 Task: Make in the project AgileBite an epic 'Continual Service Improvement (CSI) Implementation'. Create in the project AgileBite an epic 'User Acceptance Testing (UAT) Implementation'. Add in the project AgileBite an epic 'Data Science Process Improvement'
Action: Mouse moved to (183, 50)
Screenshot: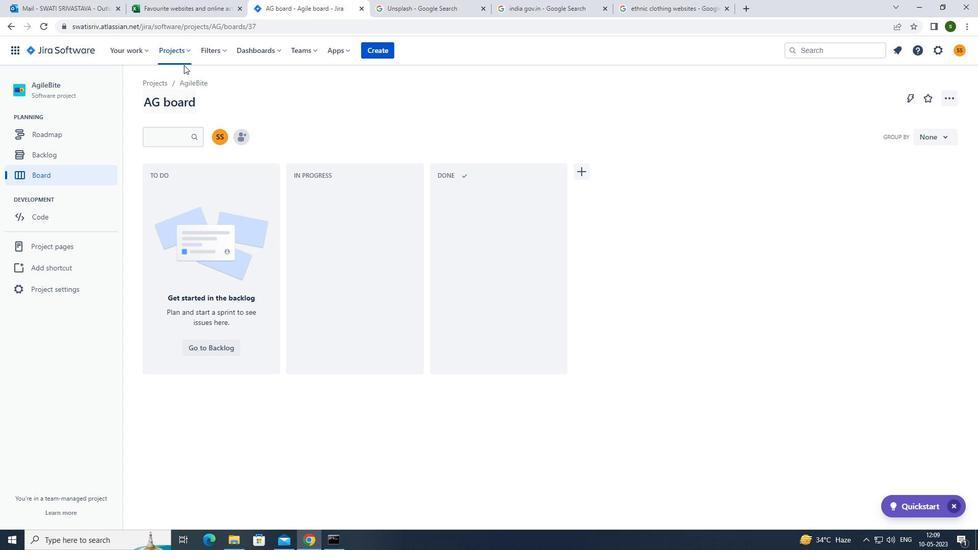 
Action: Mouse pressed left at (183, 50)
Screenshot: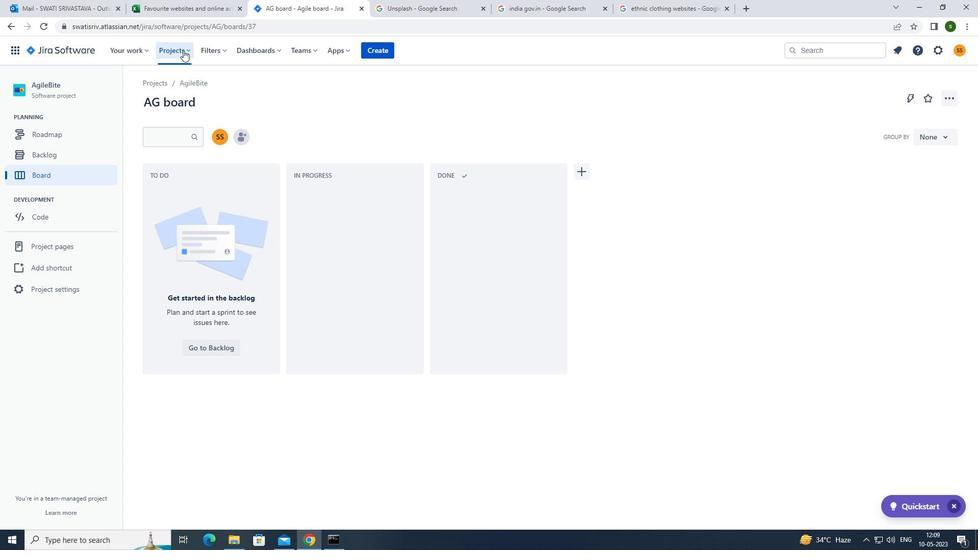 
Action: Mouse moved to (203, 97)
Screenshot: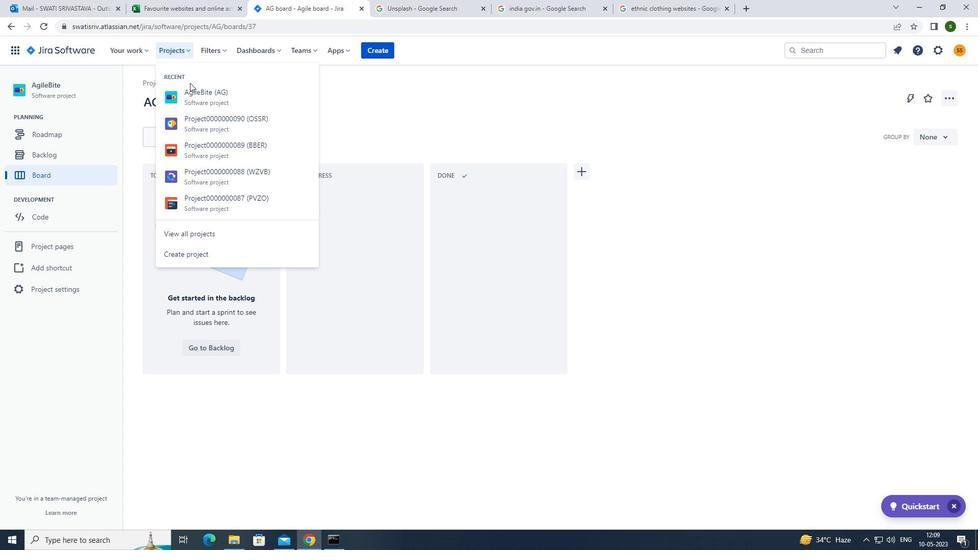 
Action: Mouse pressed left at (203, 97)
Screenshot: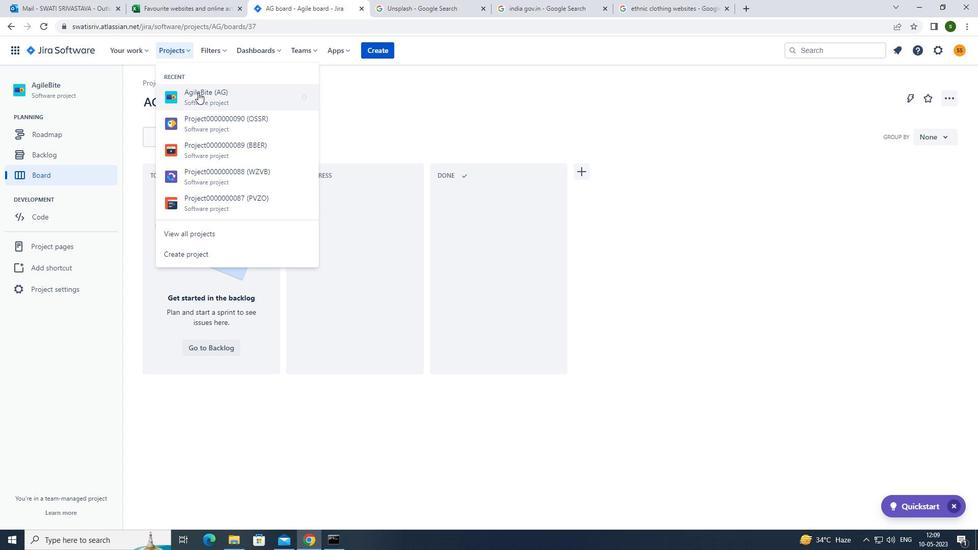 
Action: Mouse moved to (220, 344)
Screenshot: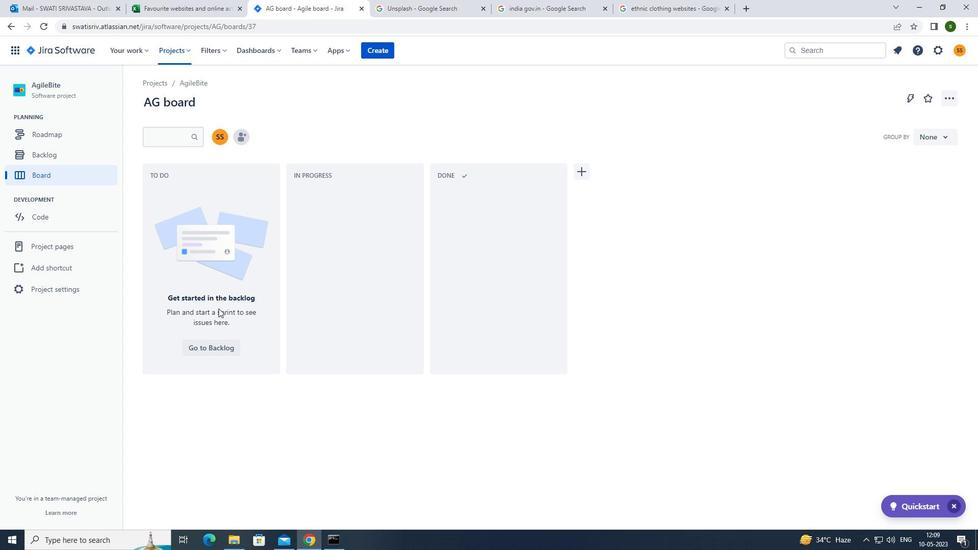 
Action: Mouse pressed left at (220, 344)
Screenshot: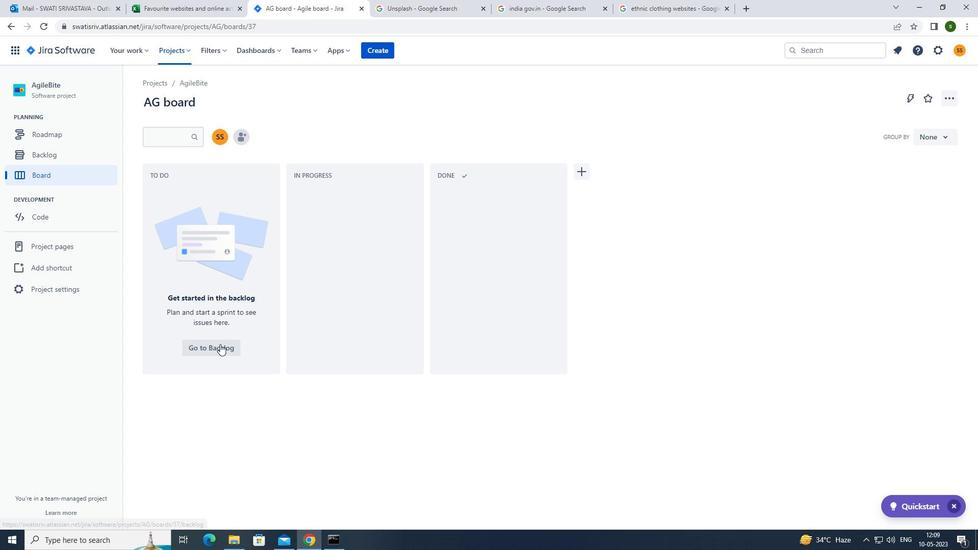 
Action: Mouse moved to (303, 122)
Screenshot: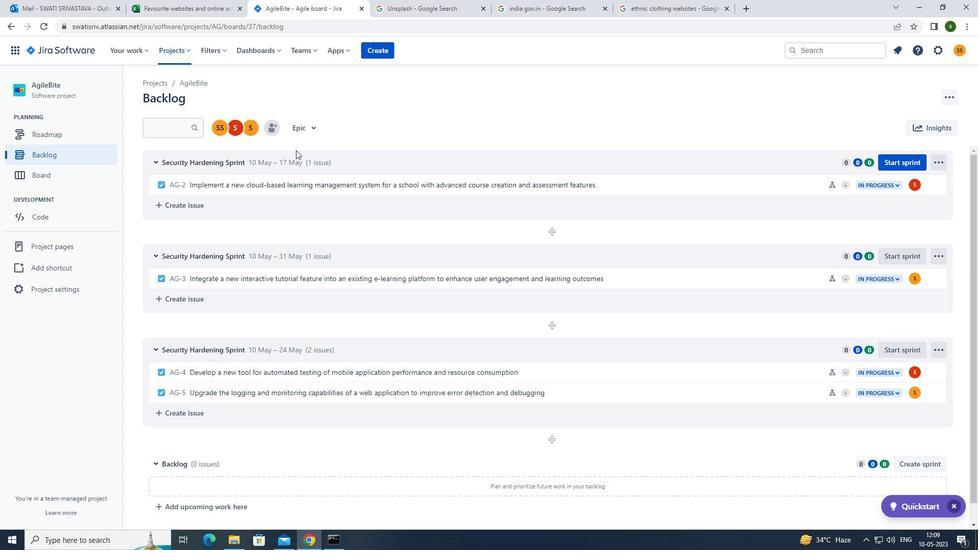
Action: Mouse pressed left at (303, 122)
Screenshot: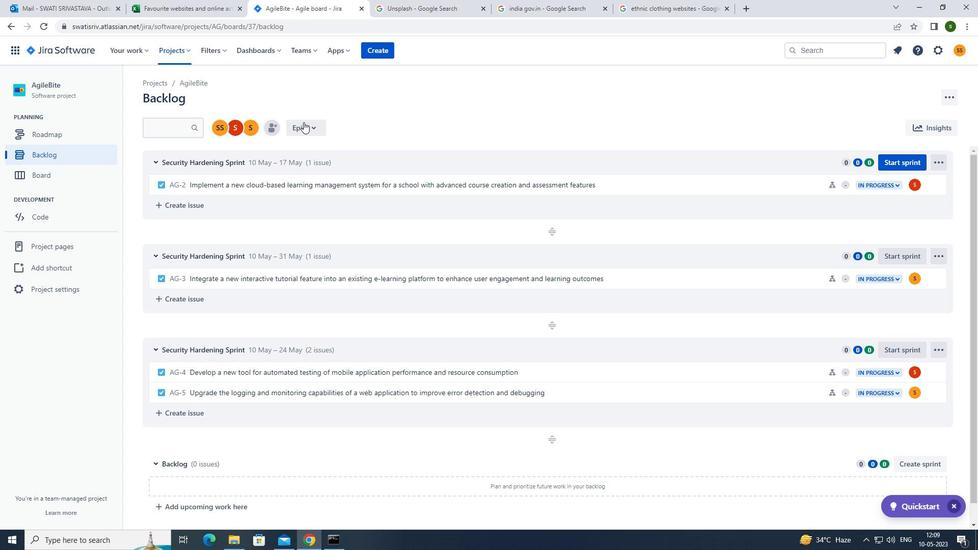 
Action: Mouse moved to (304, 189)
Screenshot: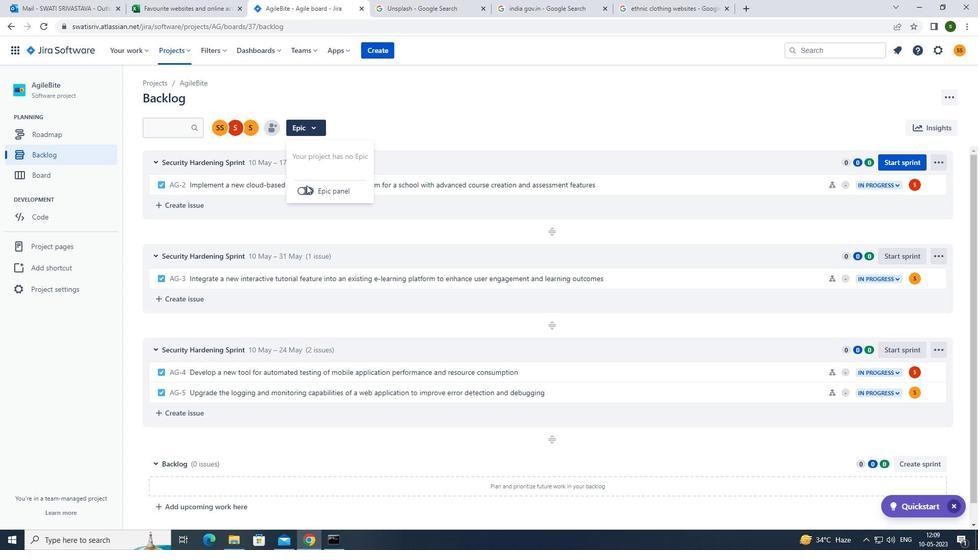 
Action: Mouse pressed left at (304, 189)
Screenshot: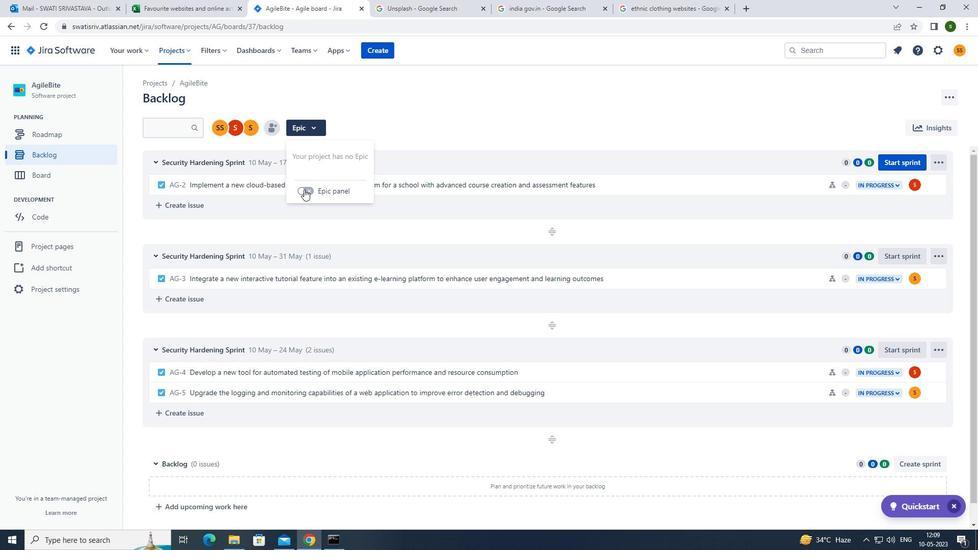 
Action: Mouse moved to (206, 353)
Screenshot: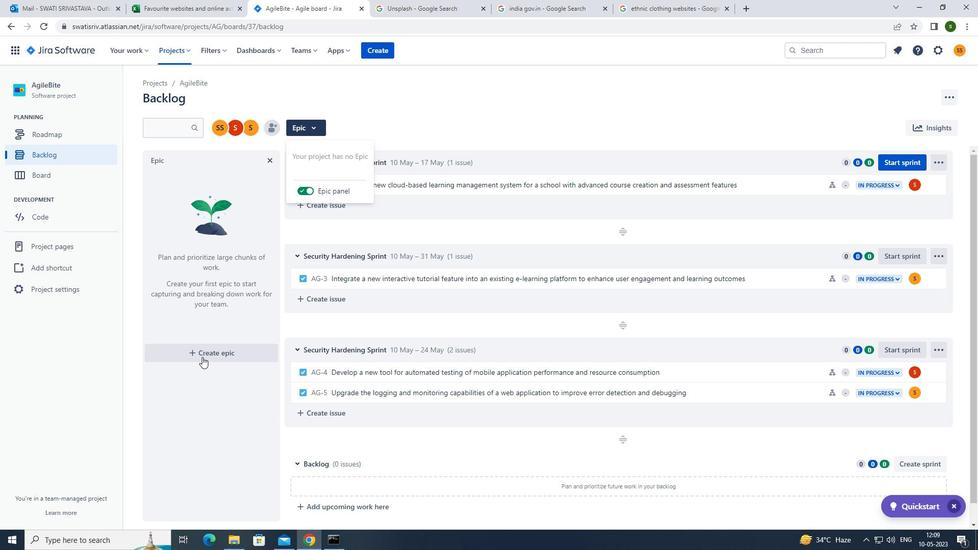 
Action: Mouse pressed left at (206, 353)
Screenshot: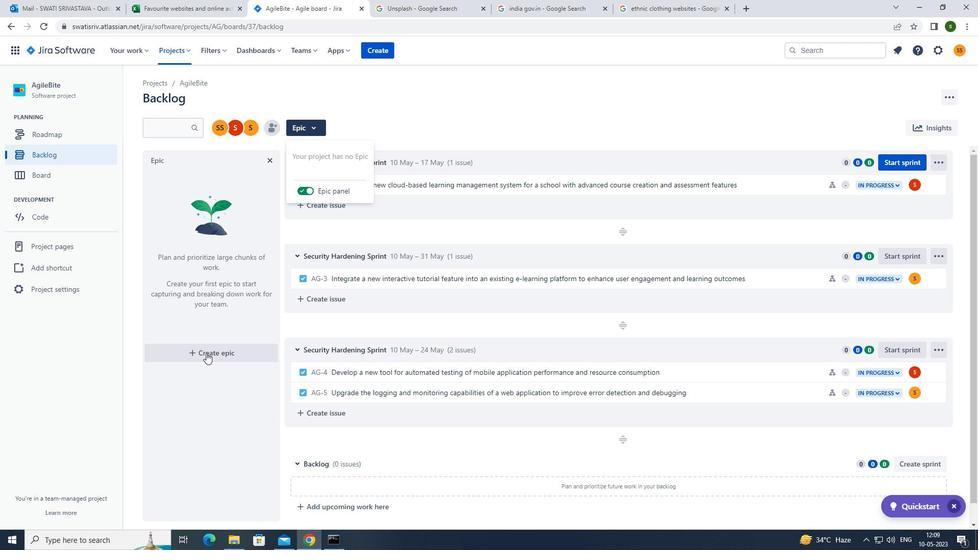 
Action: Key pressed <Key.caps_lock>c<Key.caps_lock>ontinual<Key.space><Key.caps_lock>s<Key.caps_lock>ervice<Key.space><Key.caps_lock>i<Key.caps_lock>mprovement<Key.shift_r><Key.shift_r>(<Key.caps_lock>csi<Key.shift_r>)<Key.caps_lock>i<Key.caps_lock>mplementation<Key.backspace><Key.backspace><Key.backspace><Key.backspace><Key.backspace><Key.backspace><Key.backspace><Key.backspace><Key.backspace><Key.backspace><Key.backspace><Key.backspace><Key.backspace><Key.backspace>i<Key.caps_lock>mplemenatation<Key.enter>
Screenshot: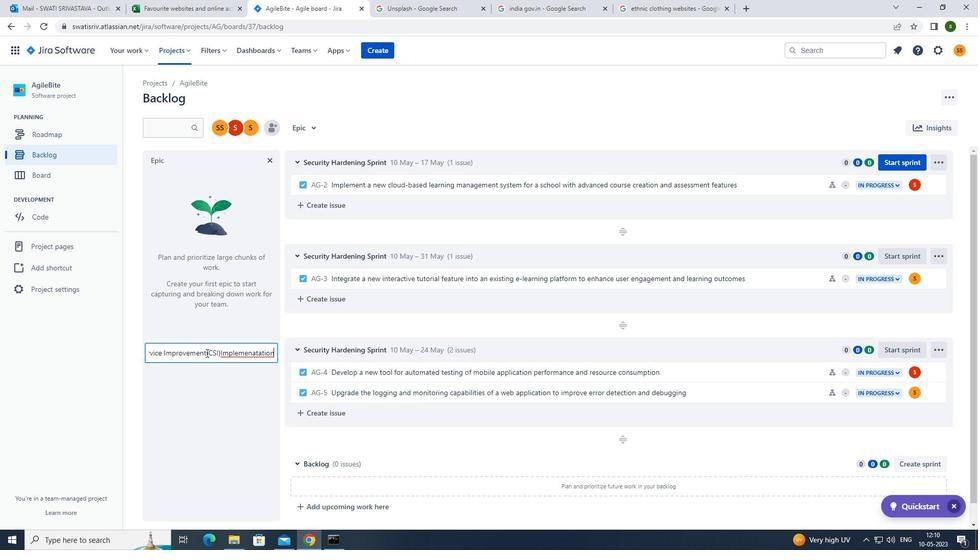 
Action: Mouse moved to (212, 256)
Screenshot: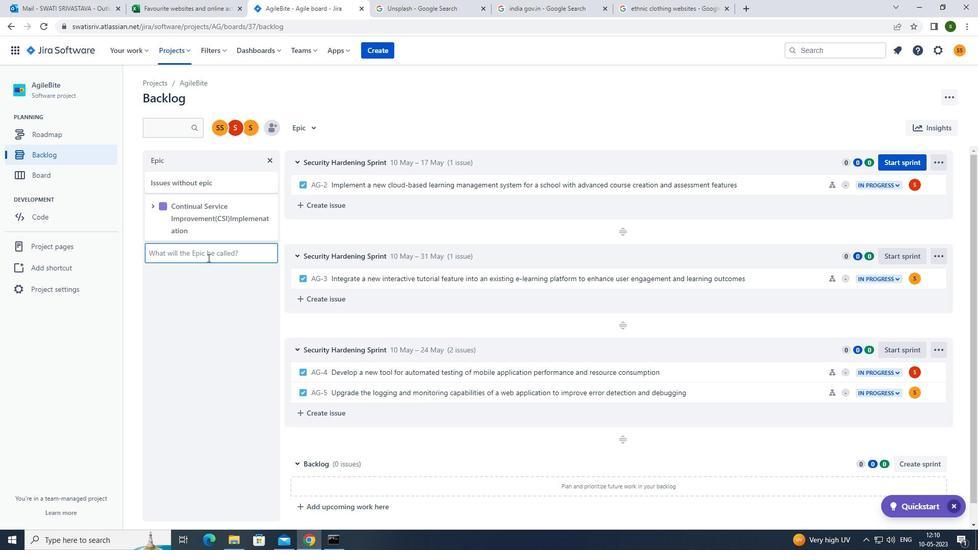 
Action: Mouse pressed left at (212, 256)
Screenshot: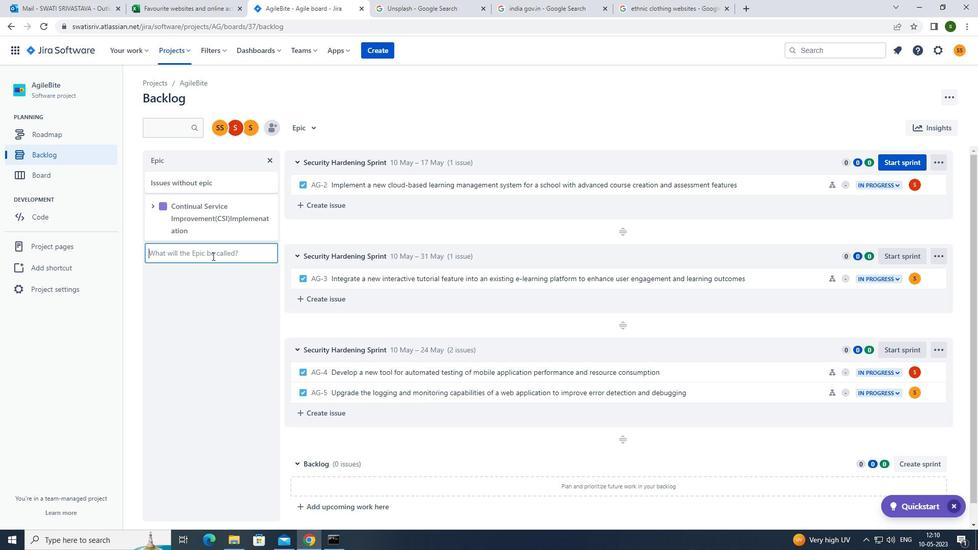 
Action: Key pressed <Key.caps_lock>u<Key.caps_lock>ser<Key.space><Key.caps_lock>a<Key.caps_lock>cceptance<Key.space><Key.caps_lock>t<Key.caps_lock>esting<Key.space><Key.shift_r><Key.shift_r>(<Key.caps_lock>uat<Key.shift_r>)<Key.caps_lock><Key.caps_lock>i<Key.caps_lock>mplemenatation<Key.enter><Key.caps_lock>
Screenshot: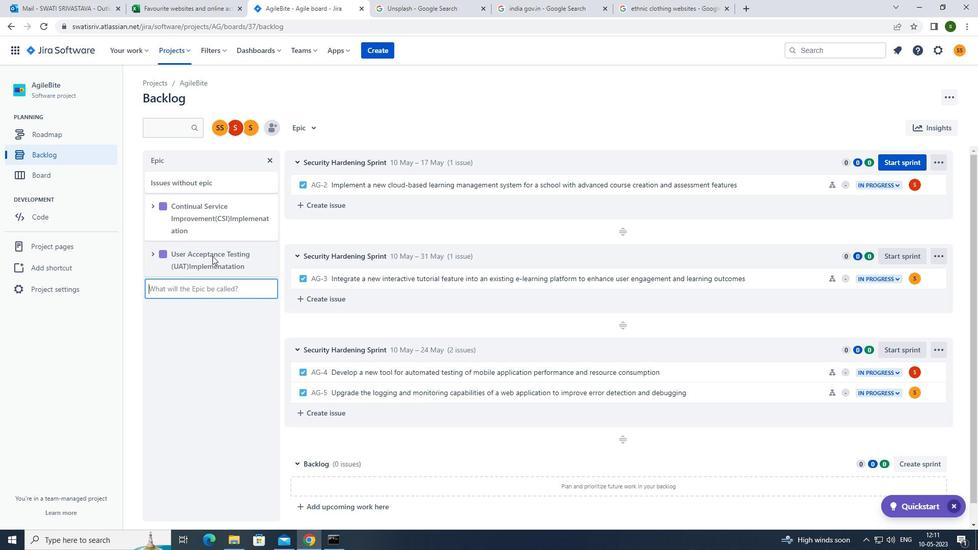 
Action: Mouse moved to (204, 294)
Screenshot: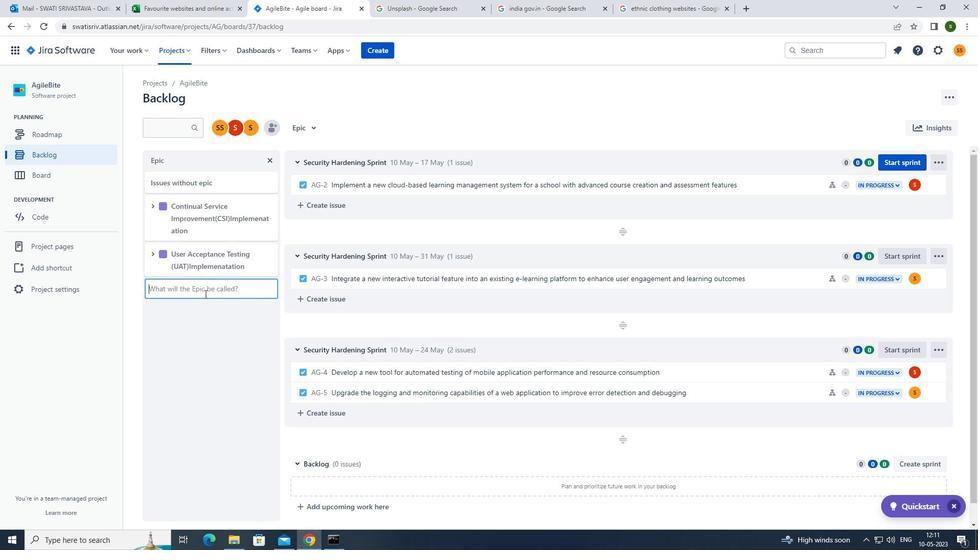 
Action: Mouse pressed left at (204, 294)
Screenshot: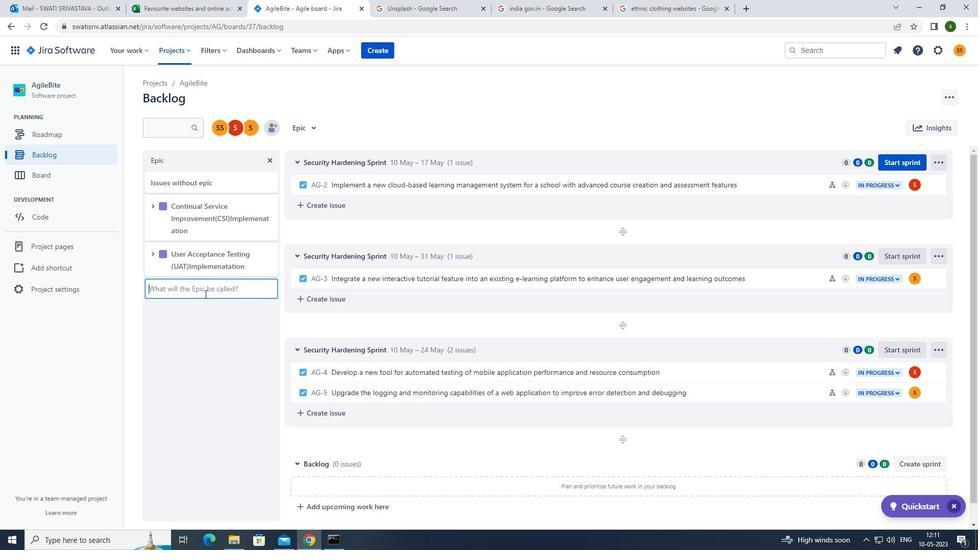 
Action: Key pressed d<Key.caps_lock>ata<Key.space><Key.caps_lock>s<Key.caps_lock>cience<Key.space><Key.caps_lock>p<Key.caps_lock>rocess<Key.space><Key.caps_lock>i<Key.caps_lock>mprovement<Key.enter>
Screenshot: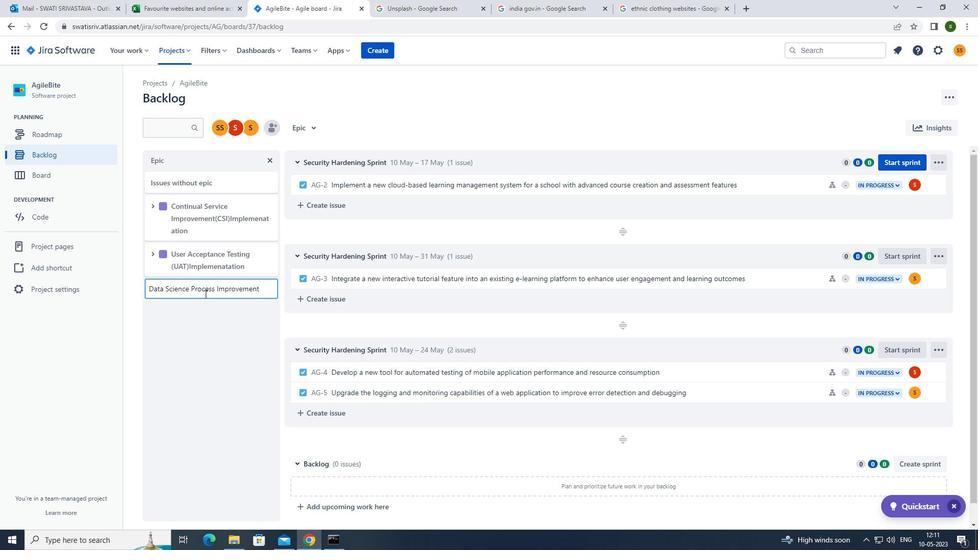 
